 Task: Create a rule from the Routing list, Task moved to a section -> Set Priority in the project AgileRescue , set the section as Done clear the priority
Action: Mouse moved to (70, 262)
Screenshot: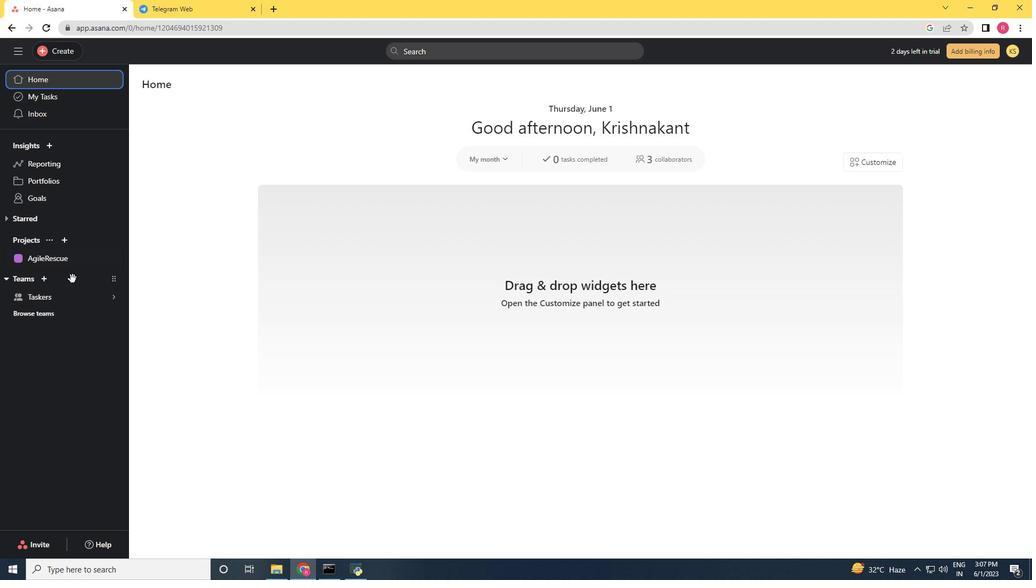
Action: Mouse pressed left at (70, 262)
Screenshot: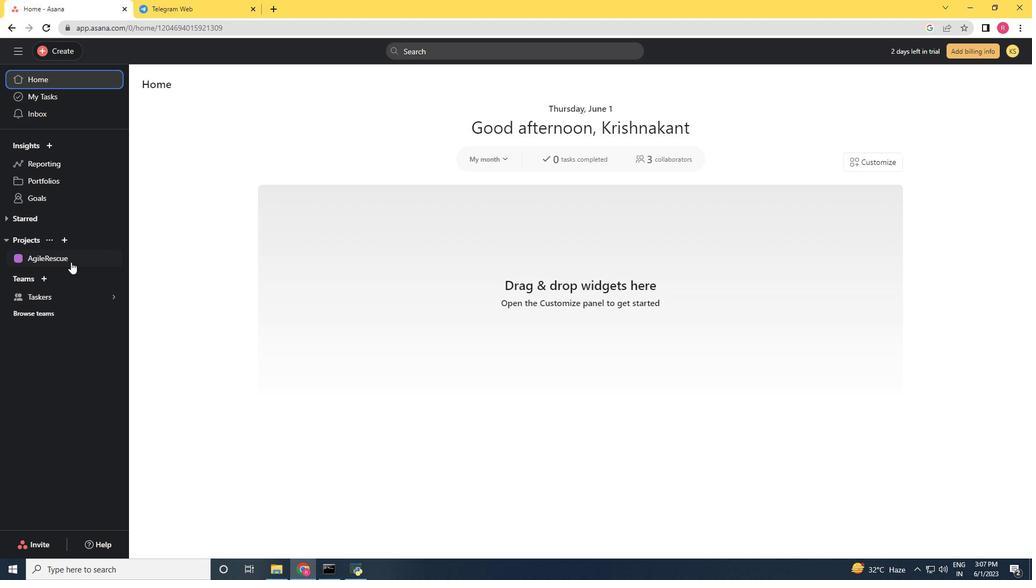
Action: Mouse moved to (1007, 80)
Screenshot: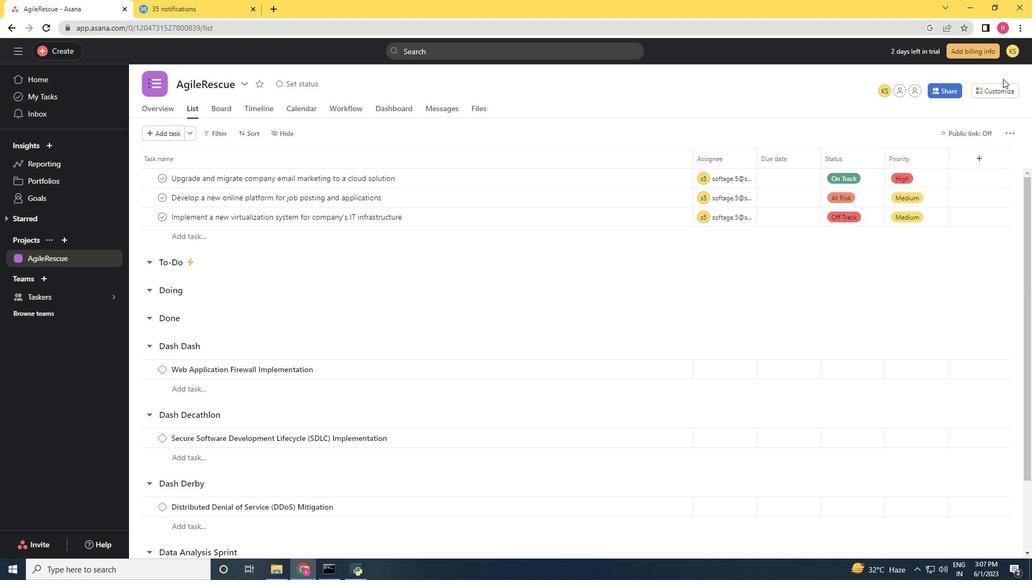 
Action: Mouse pressed left at (1007, 80)
Screenshot: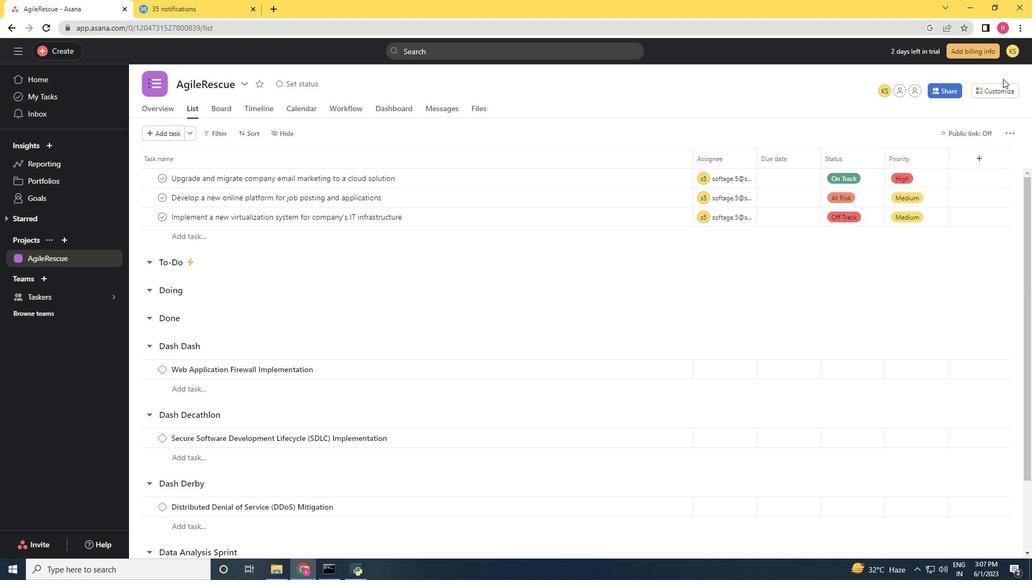 
Action: Mouse moved to (1005, 86)
Screenshot: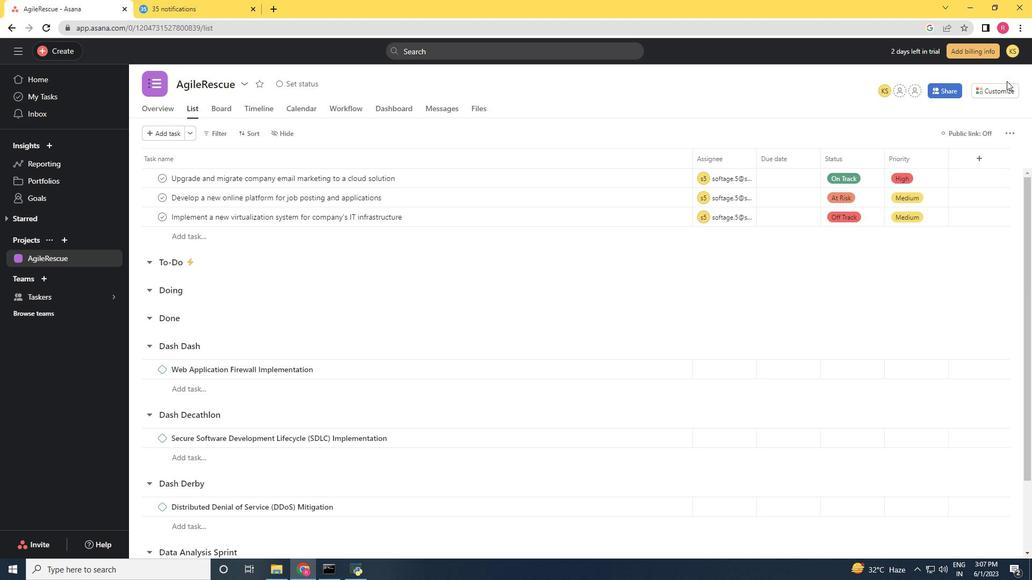 
Action: Mouse pressed left at (1005, 86)
Screenshot: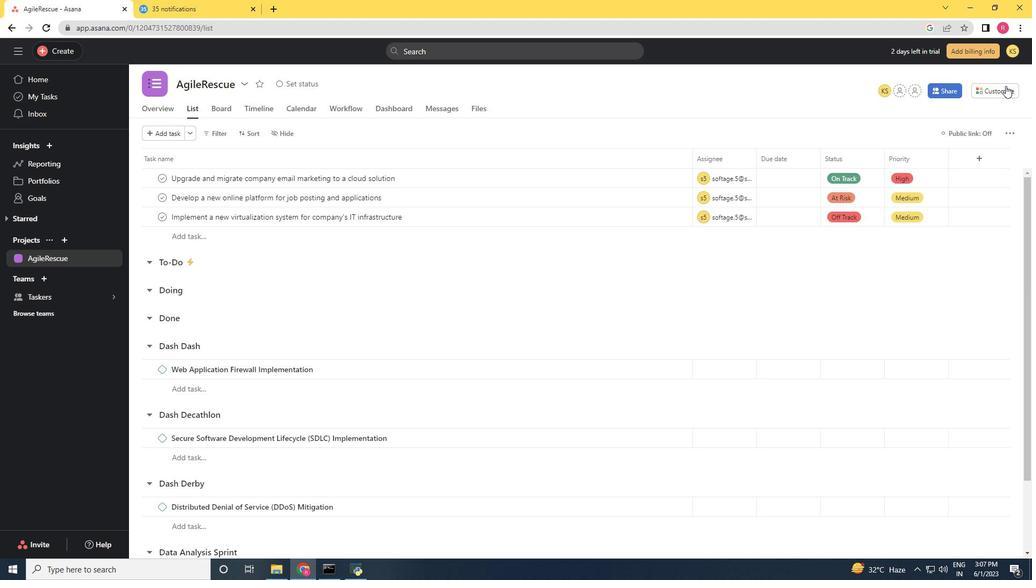 
Action: Mouse moved to (809, 231)
Screenshot: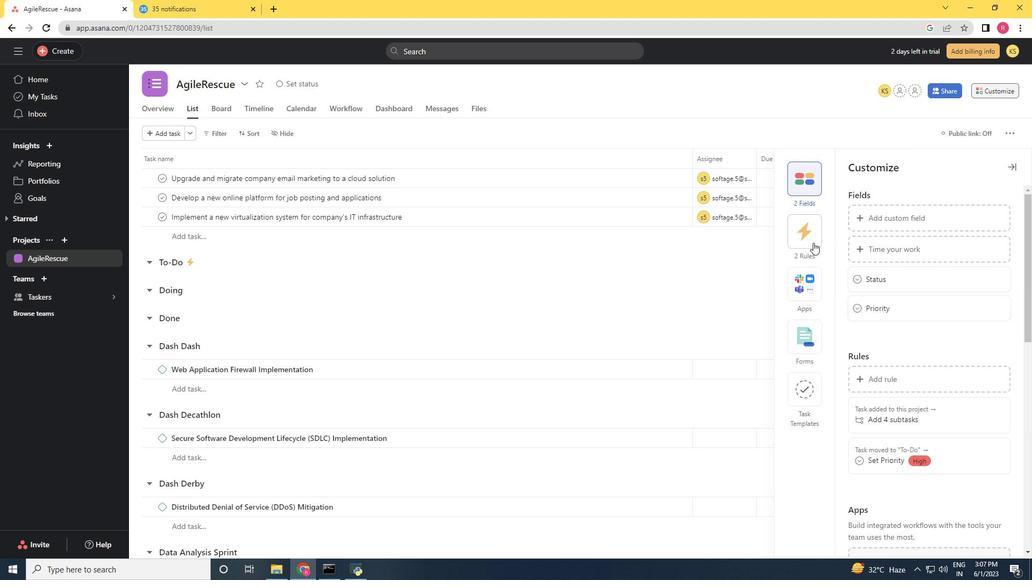 
Action: Mouse pressed left at (809, 231)
Screenshot: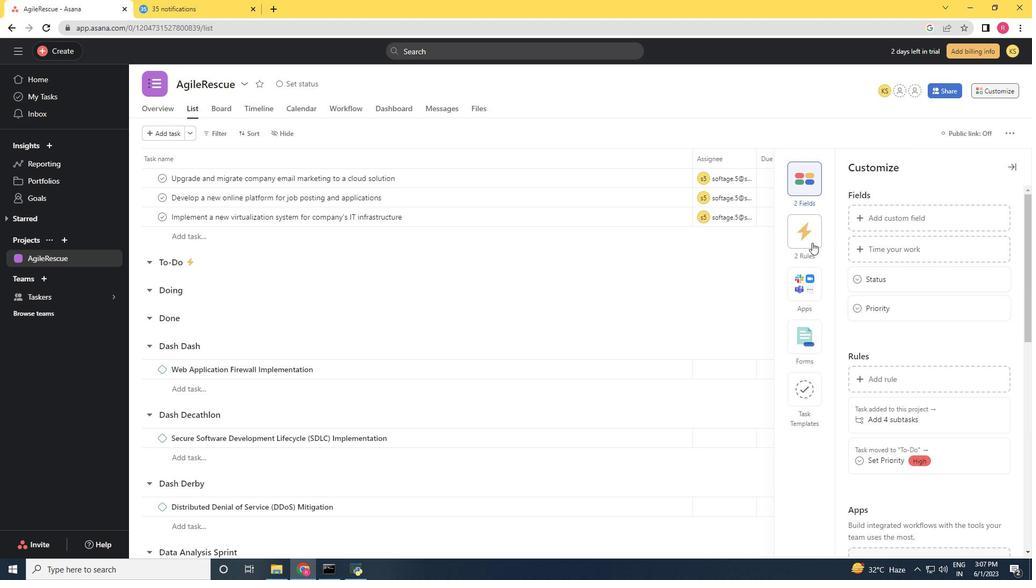 
Action: Mouse moved to (875, 219)
Screenshot: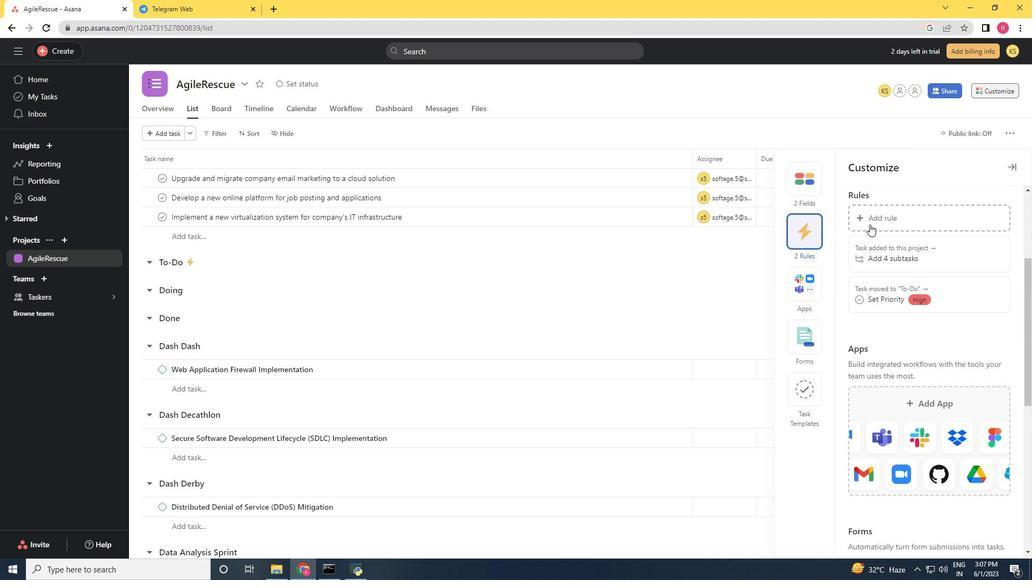 
Action: Mouse pressed left at (875, 219)
Screenshot: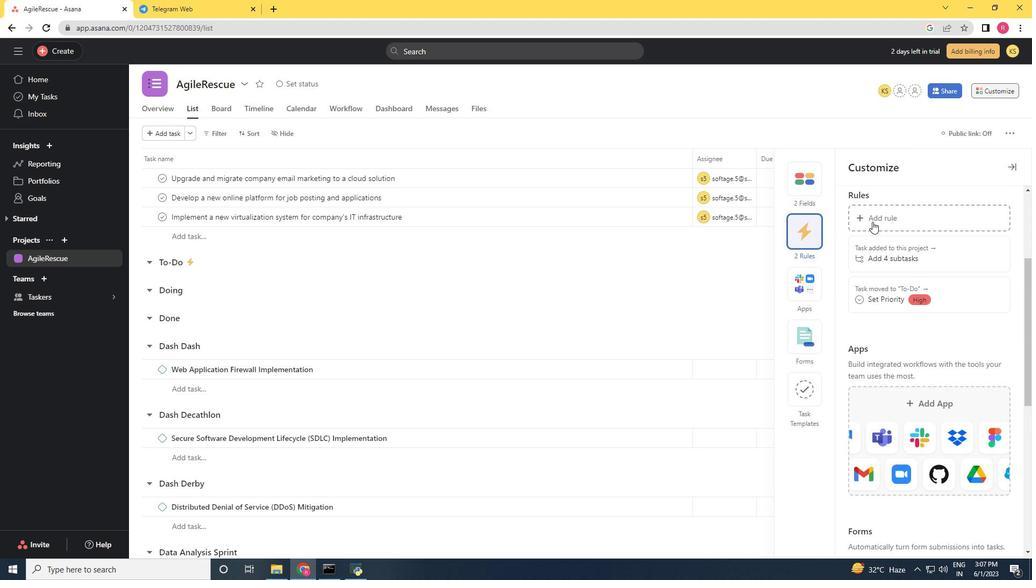 
Action: Mouse moved to (223, 140)
Screenshot: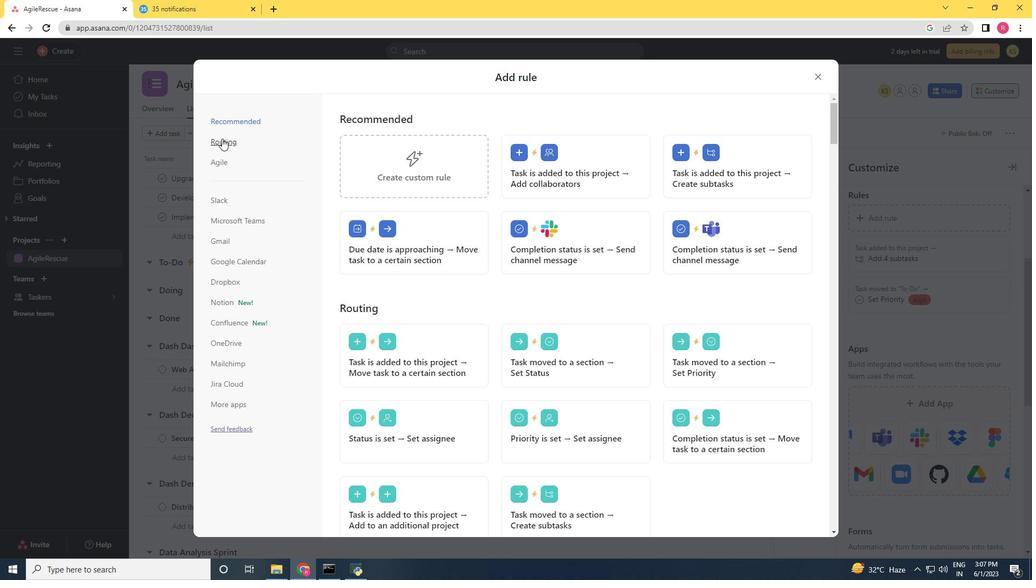 
Action: Mouse pressed left at (223, 140)
Screenshot: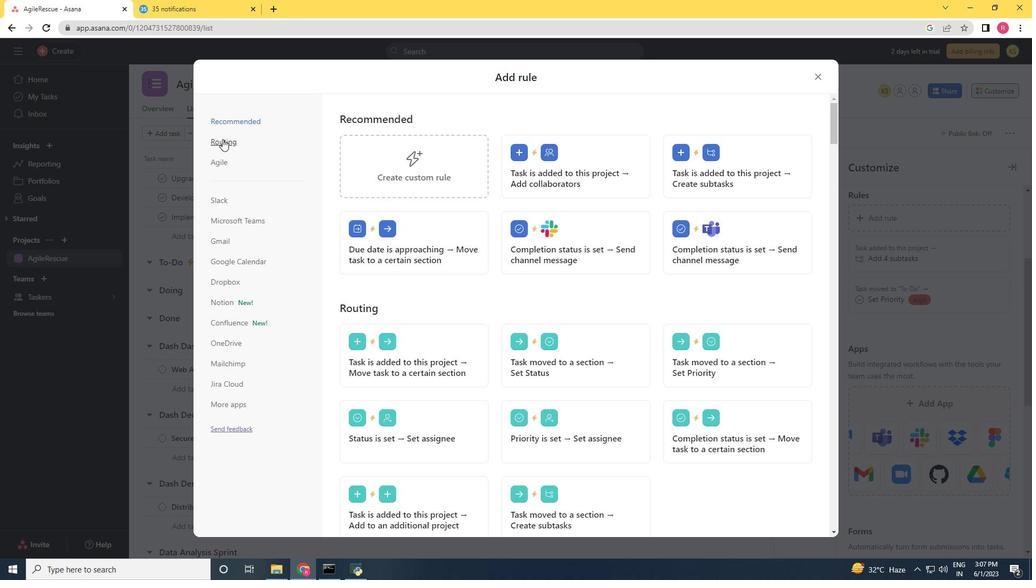 
Action: Mouse moved to (709, 178)
Screenshot: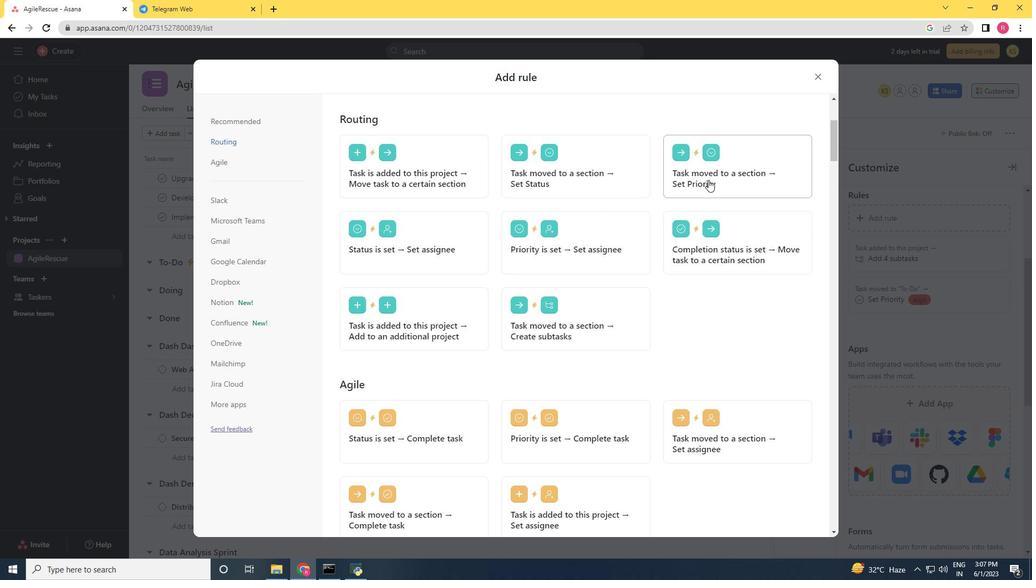 
Action: Mouse pressed left at (709, 178)
Screenshot: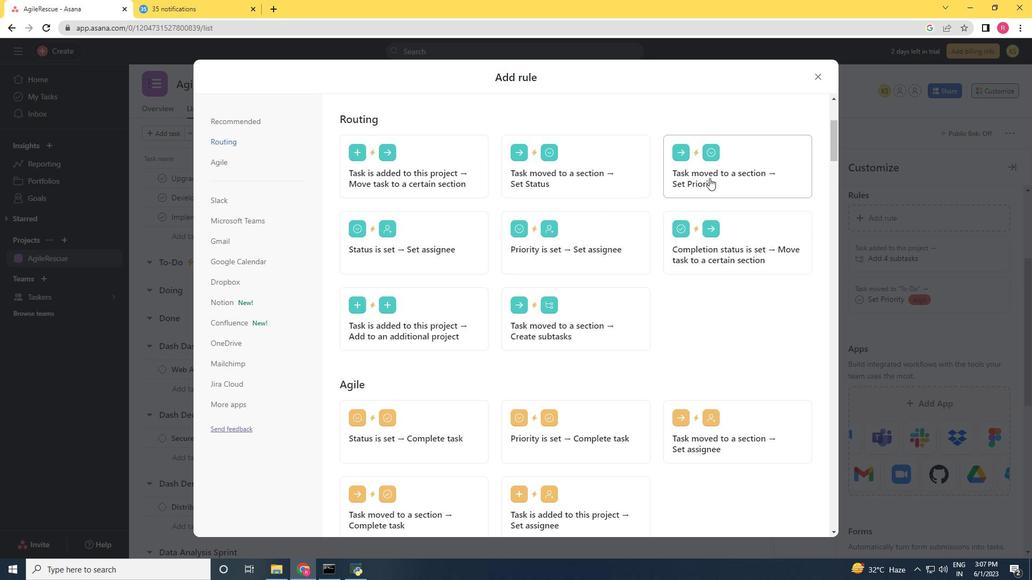 
Action: Mouse moved to (439, 291)
Screenshot: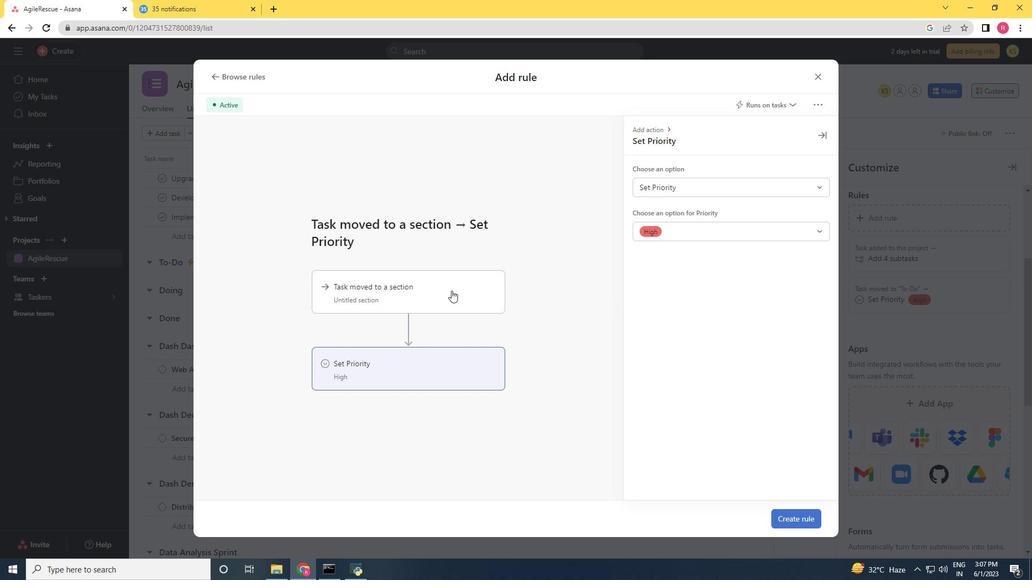 
Action: Mouse pressed left at (439, 291)
Screenshot: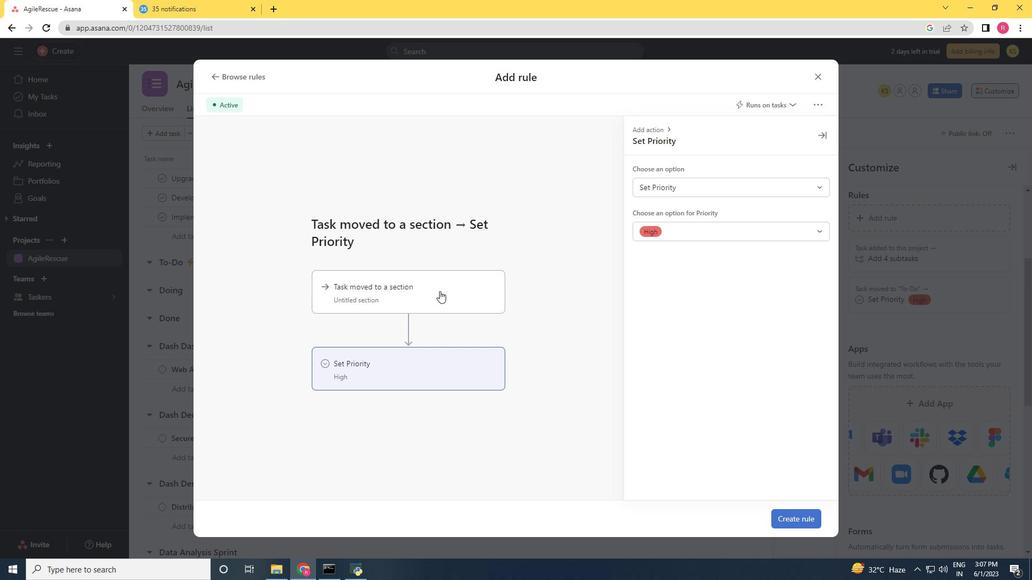 
Action: Mouse moved to (701, 188)
Screenshot: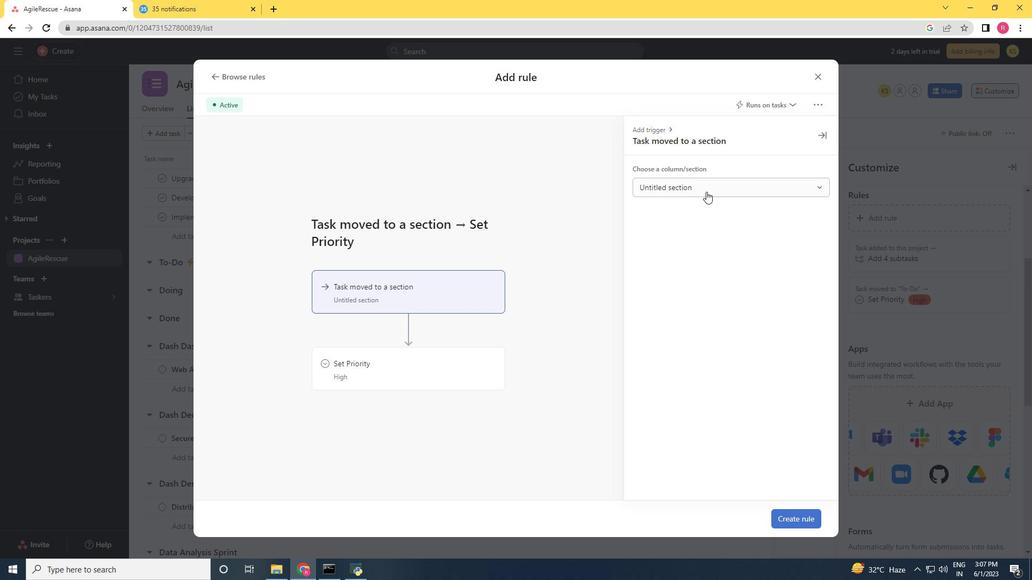 
Action: Mouse pressed left at (701, 188)
Screenshot: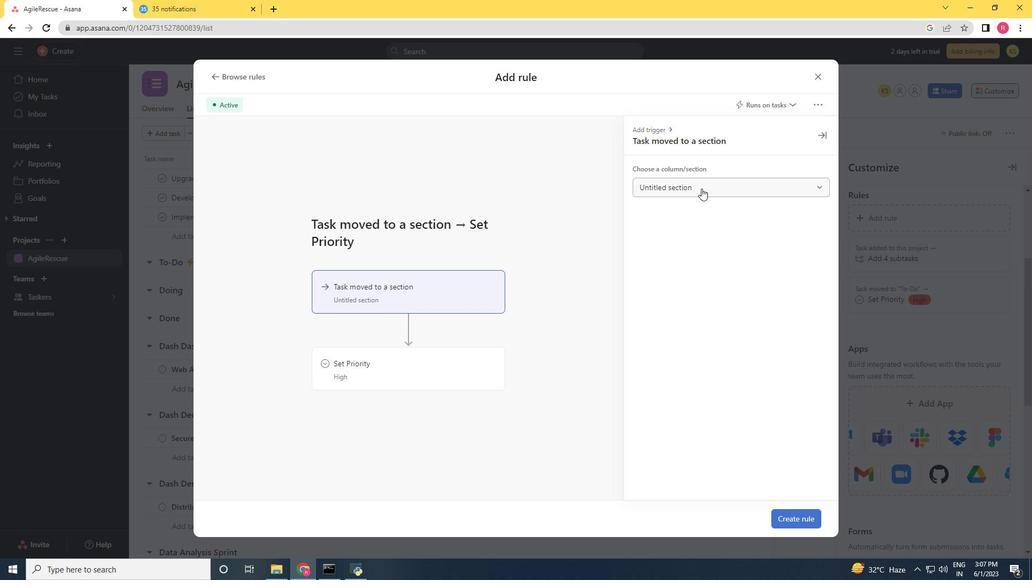 
Action: Mouse moved to (681, 264)
Screenshot: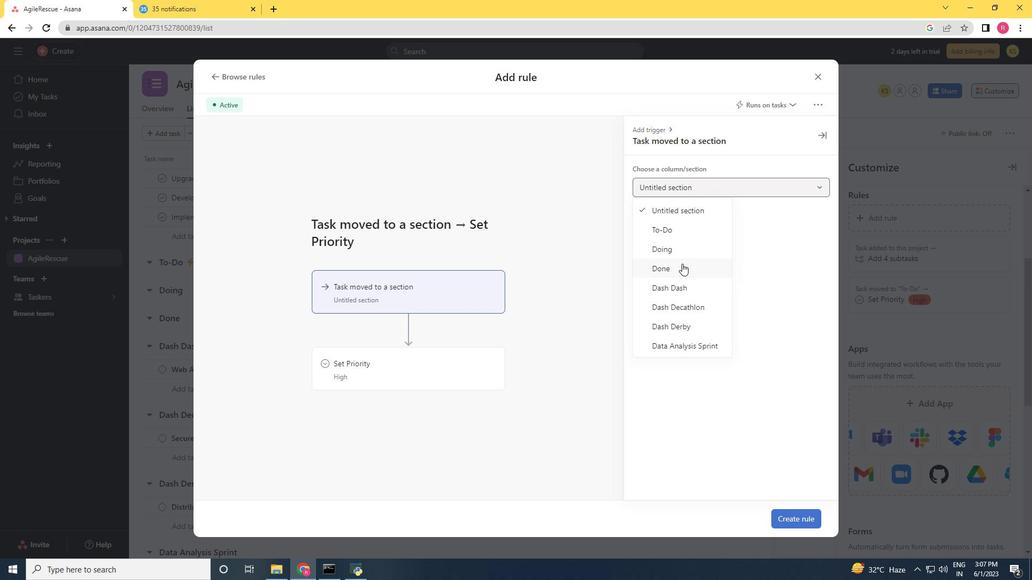 
Action: Mouse pressed left at (681, 264)
Screenshot: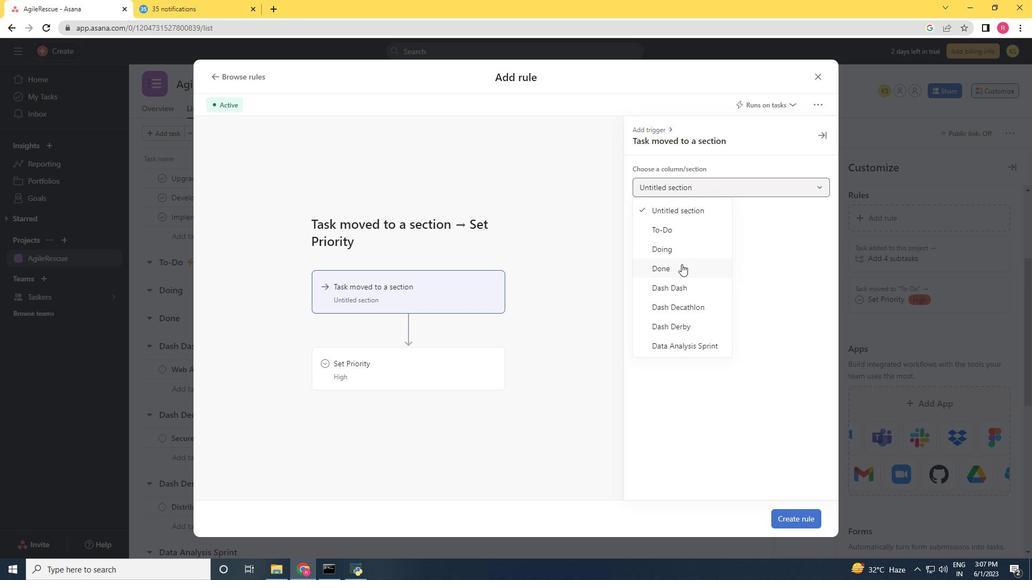 
Action: Mouse moved to (387, 371)
Screenshot: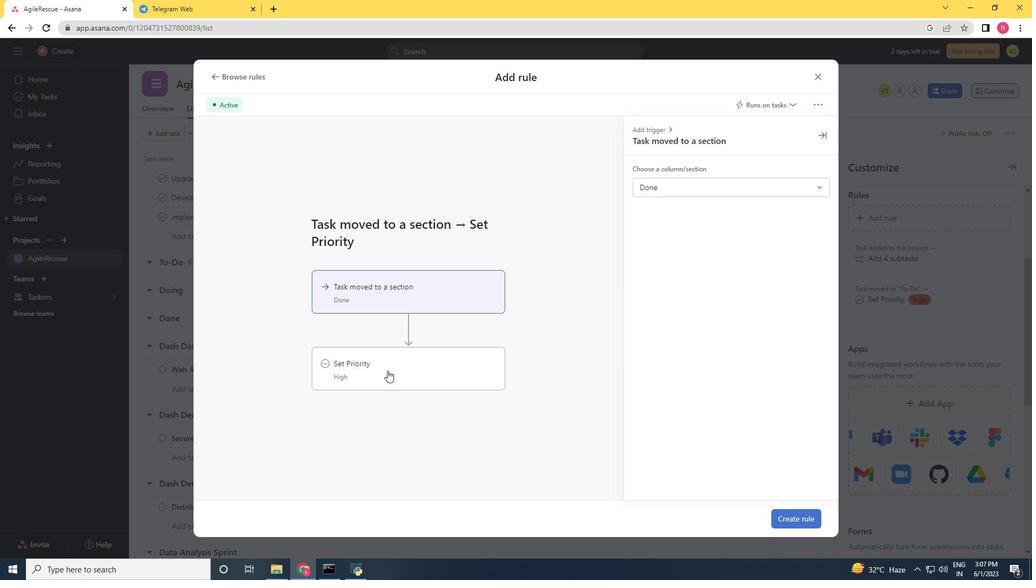 
Action: Mouse pressed left at (387, 371)
Screenshot: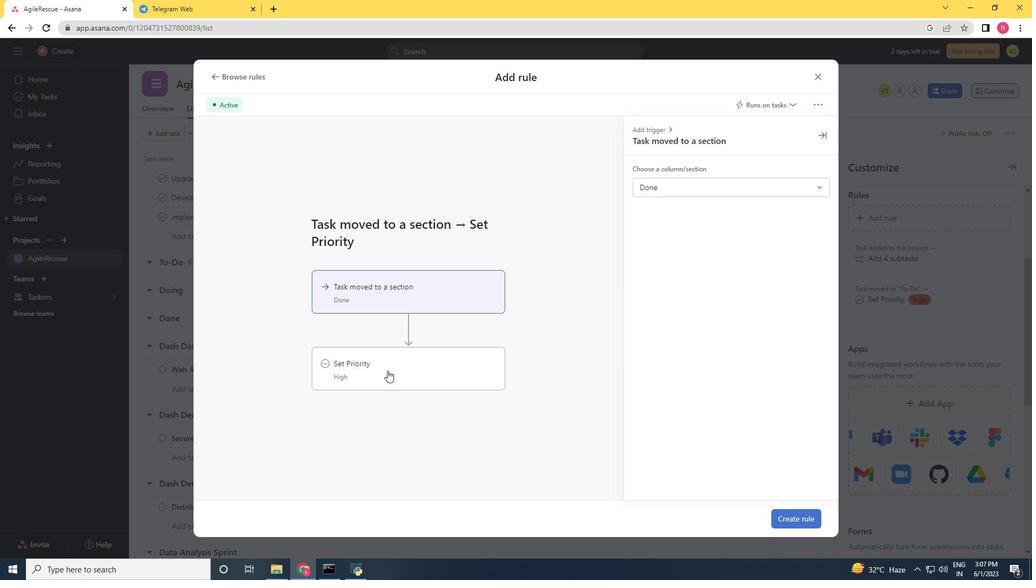 
Action: Mouse moved to (699, 187)
Screenshot: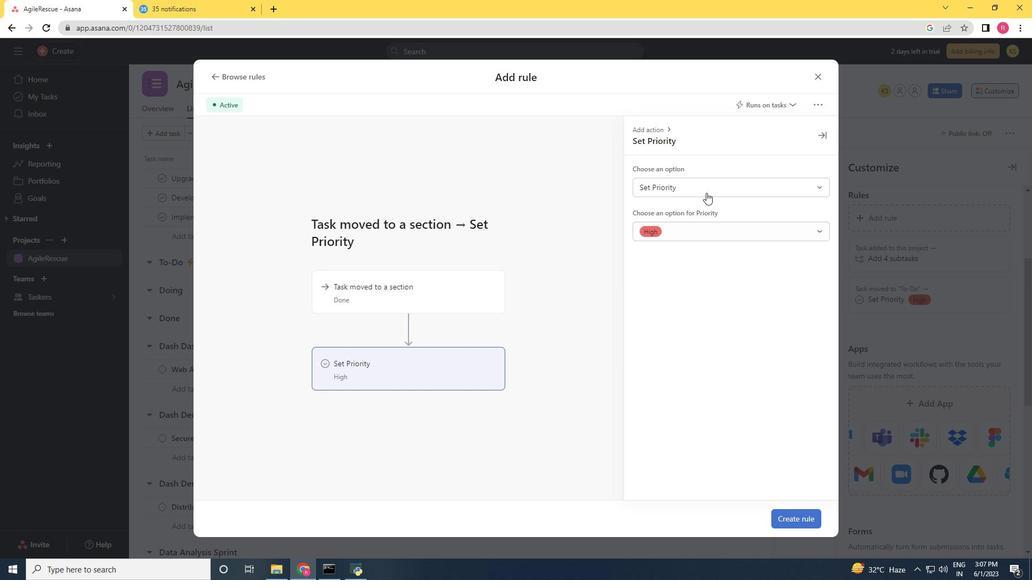 
Action: Mouse pressed left at (699, 187)
Screenshot: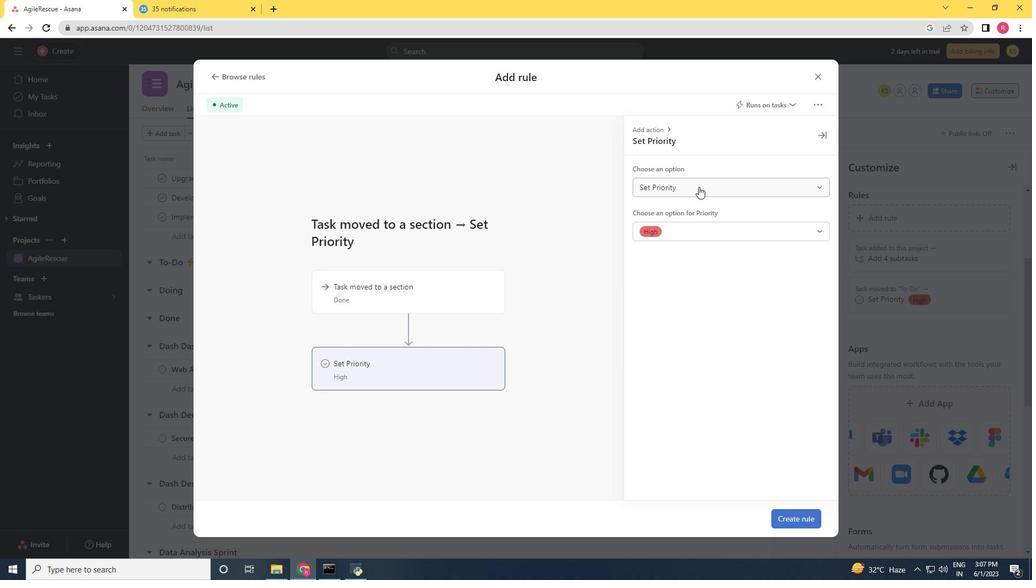 
Action: Mouse moved to (672, 210)
Screenshot: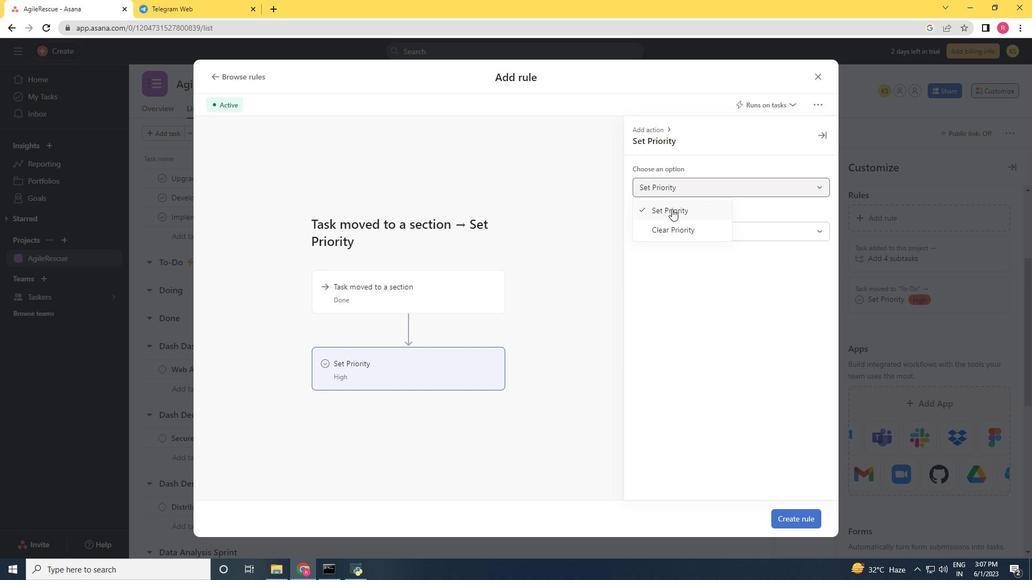 
Action: Mouse pressed left at (672, 210)
Screenshot: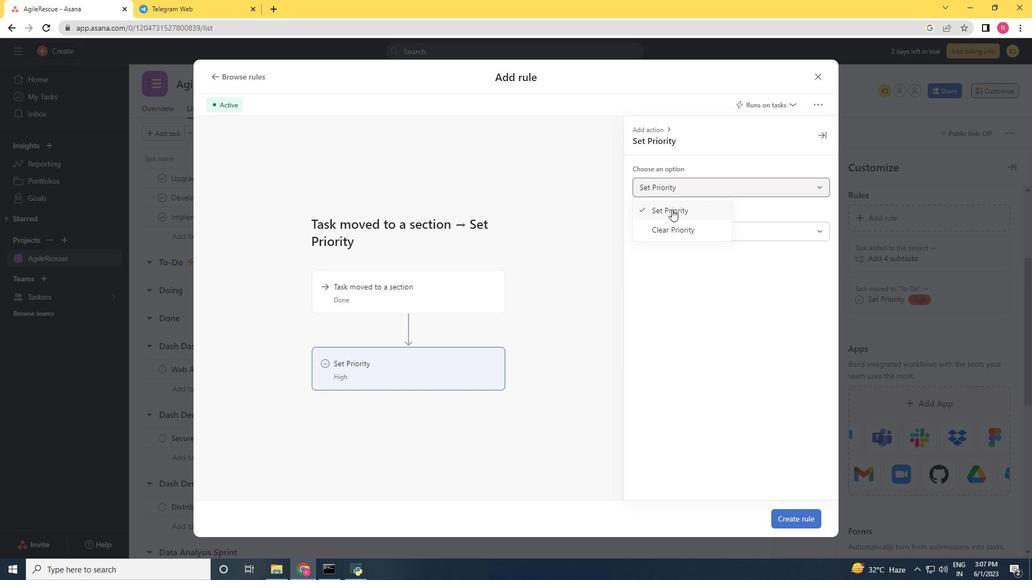 
Action: Mouse moved to (691, 182)
Screenshot: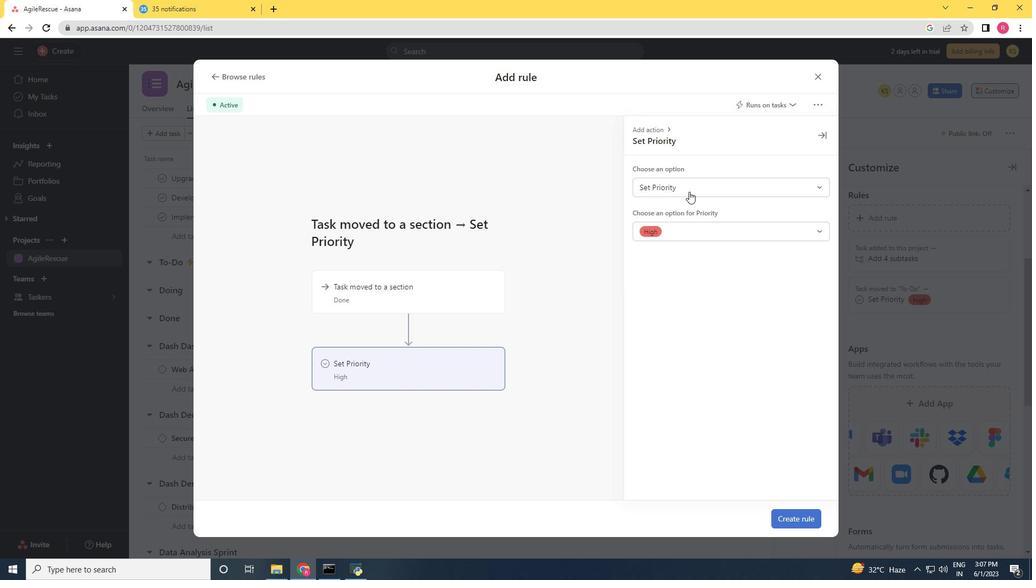 
Action: Mouse pressed left at (691, 182)
Screenshot: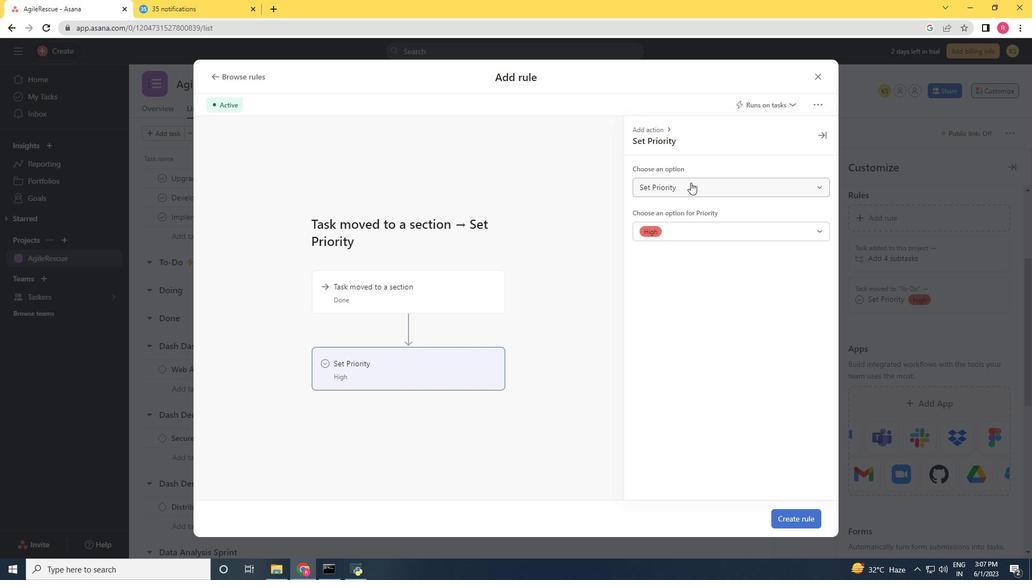 
Action: Mouse moved to (685, 233)
Screenshot: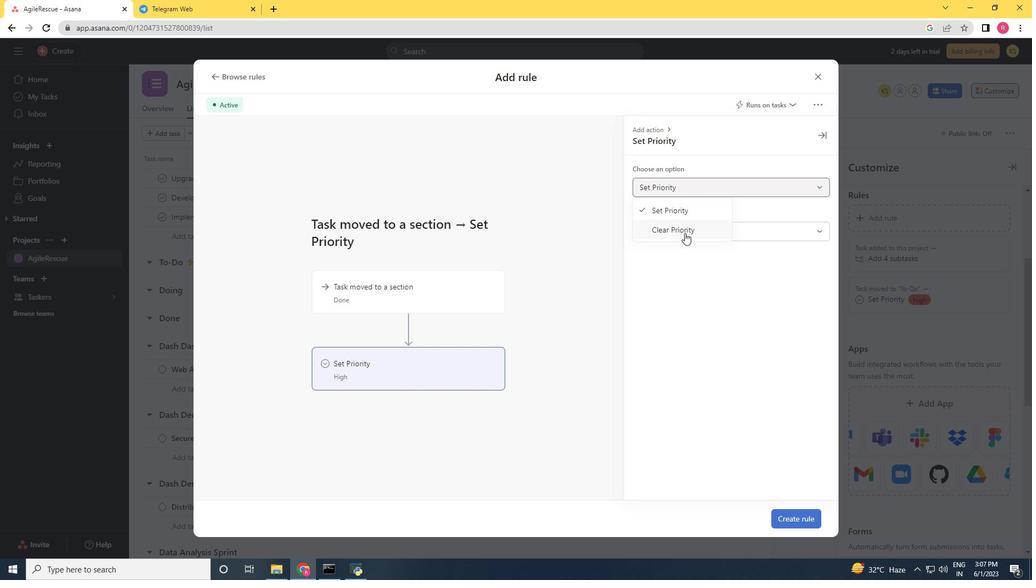 
Action: Mouse pressed left at (685, 233)
Screenshot: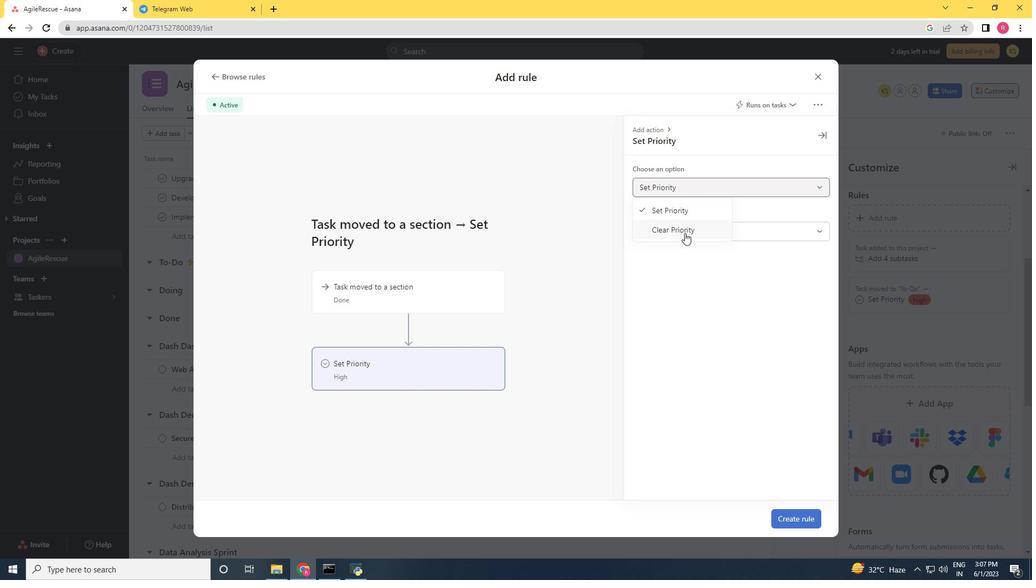 
Action: Mouse moved to (808, 520)
Screenshot: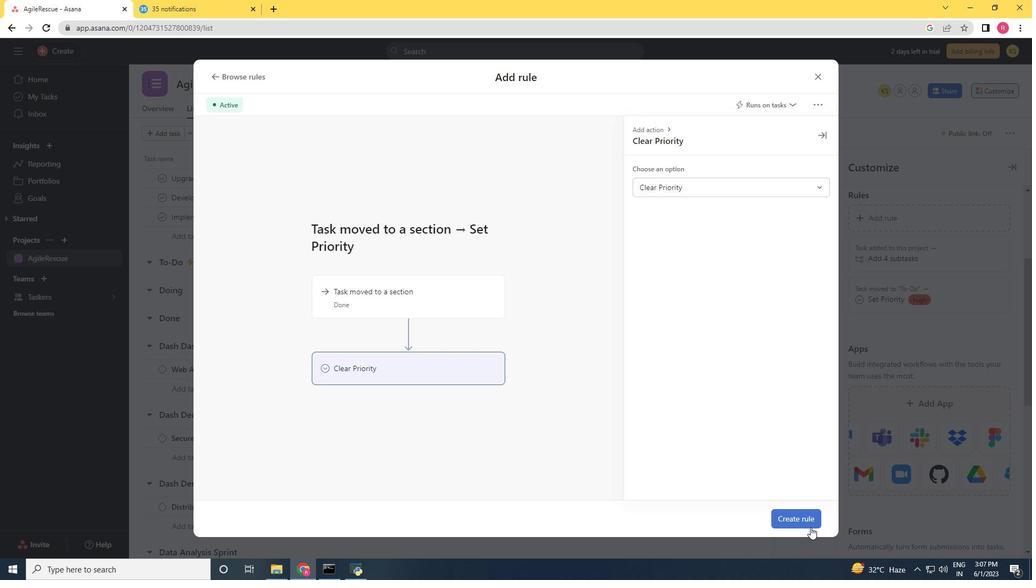 
Action: Mouse pressed left at (808, 520)
Screenshot: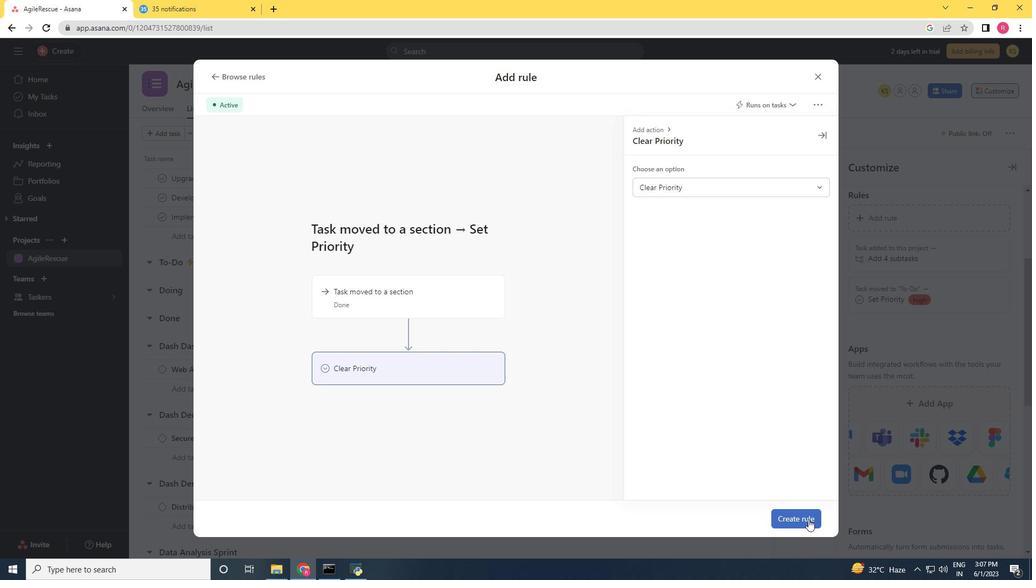 
Action: Mouse moved to (794, 526)
Screenshot: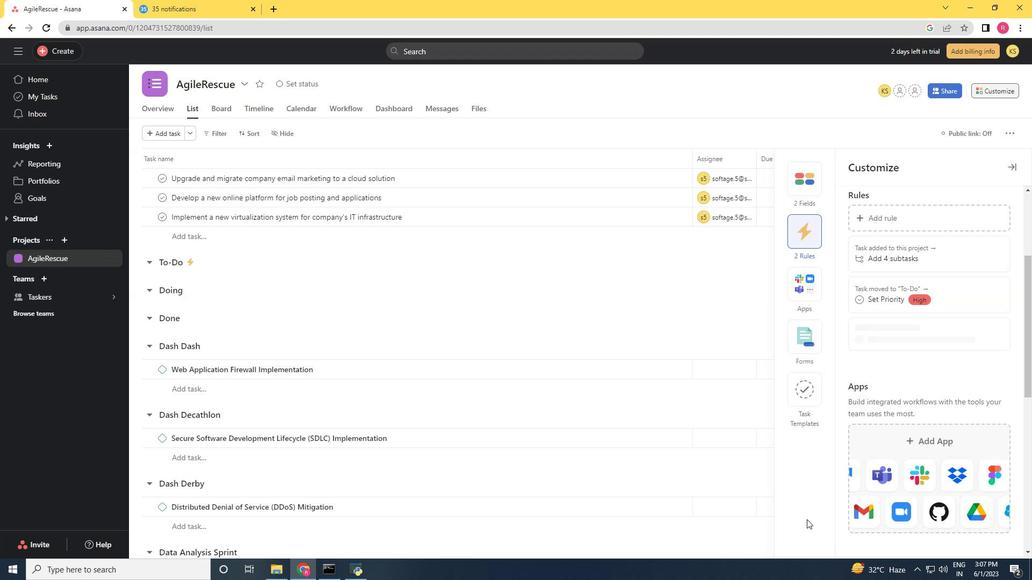 
